 Task: Apply the image recolor light 2.
Action: Mouse moved to (153, 66)
Screenshot: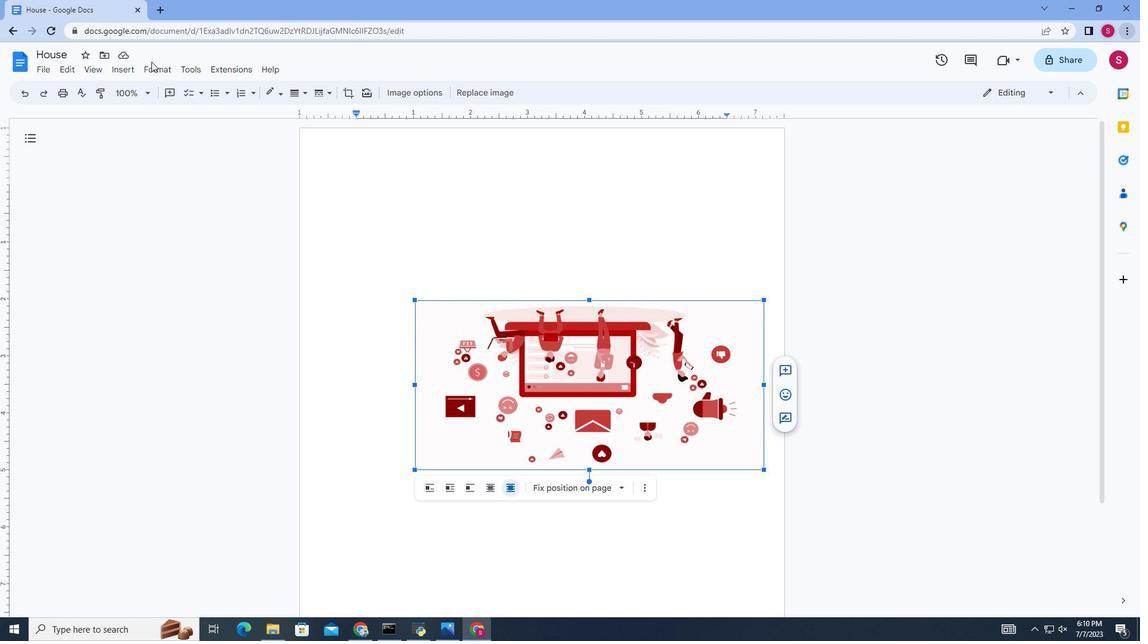 
Action: Mouse pressed left at (153, 66)
Screenshot: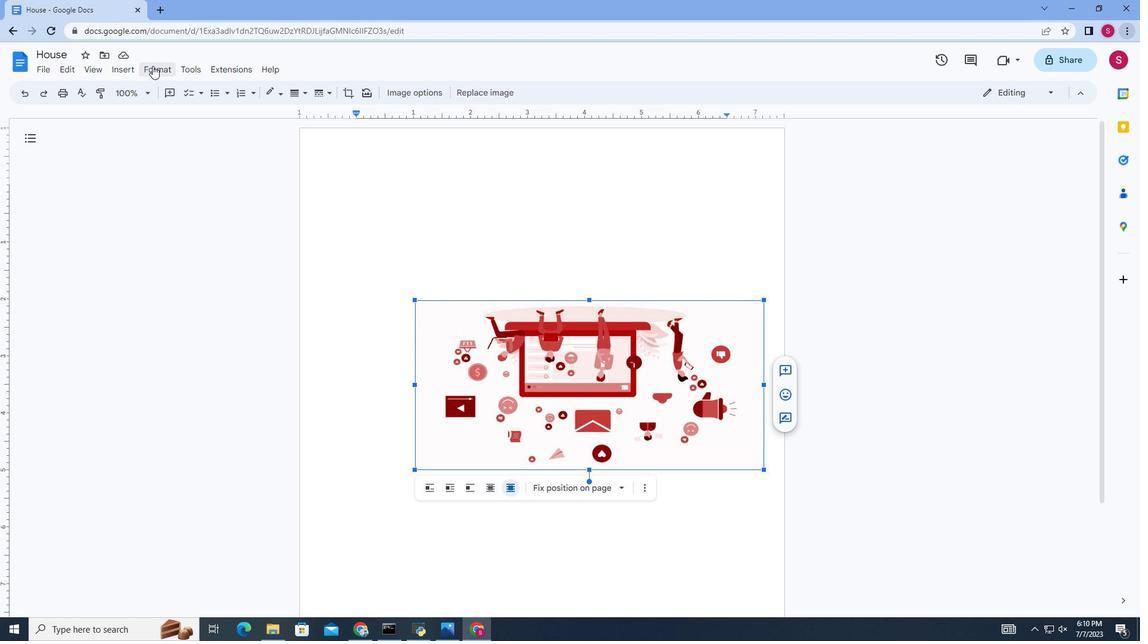 
Action: Mouse moved to (381, 357)
Screenshot: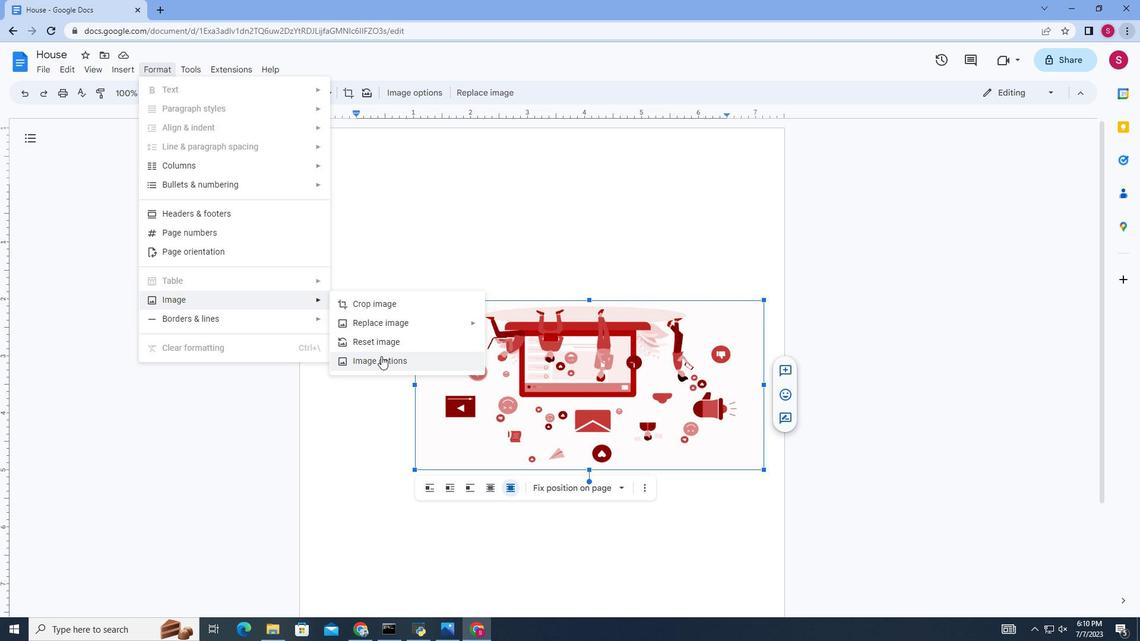 
Action: Mouse pressed left at (381, 357)
Screenshot: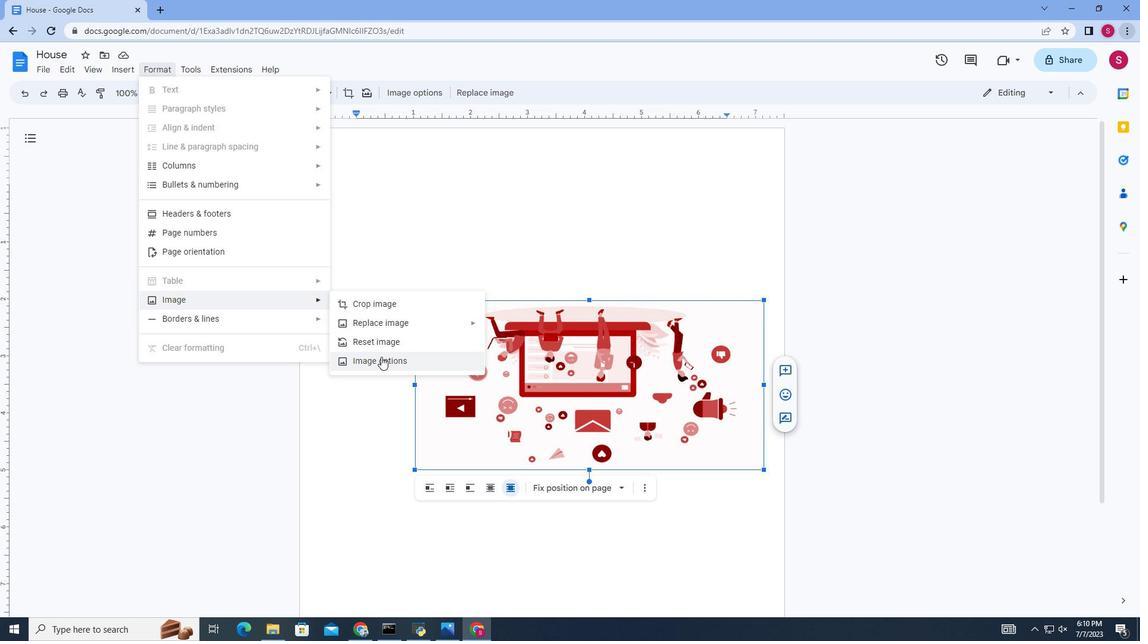
Action: Mouse moved to (979, 540)
Screenshot: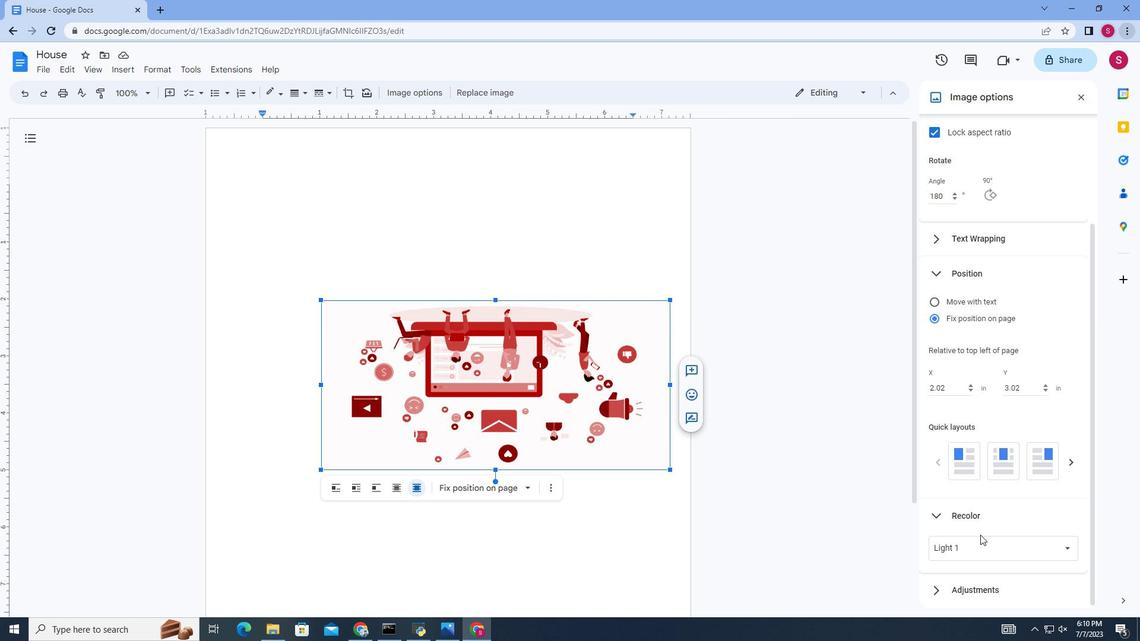
Action: Mouse pressed left at (979, 540)
Screenshot: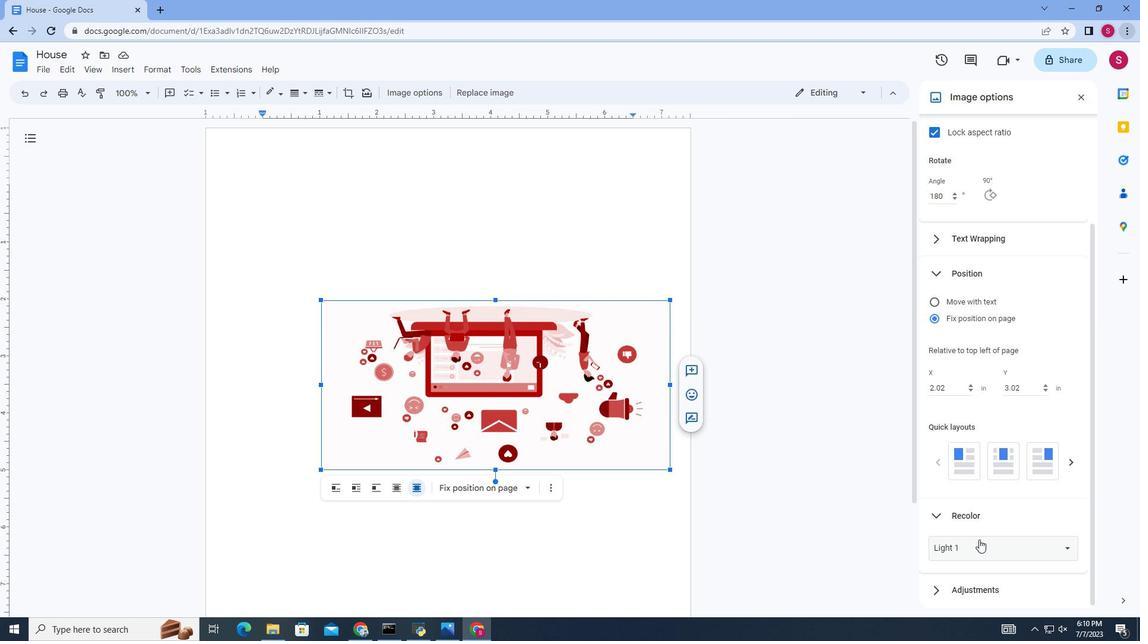 
Action: Mouse moved to (1004, 190)
Screenshot: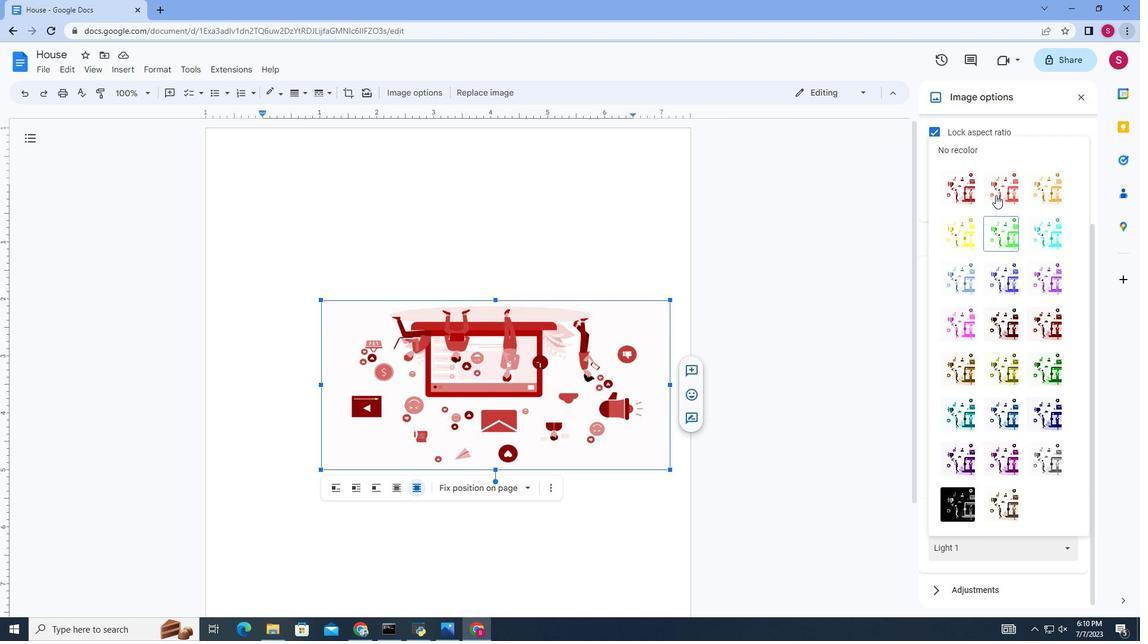 
Action: Mouse pressed left at (1004, 190)
Screenshot: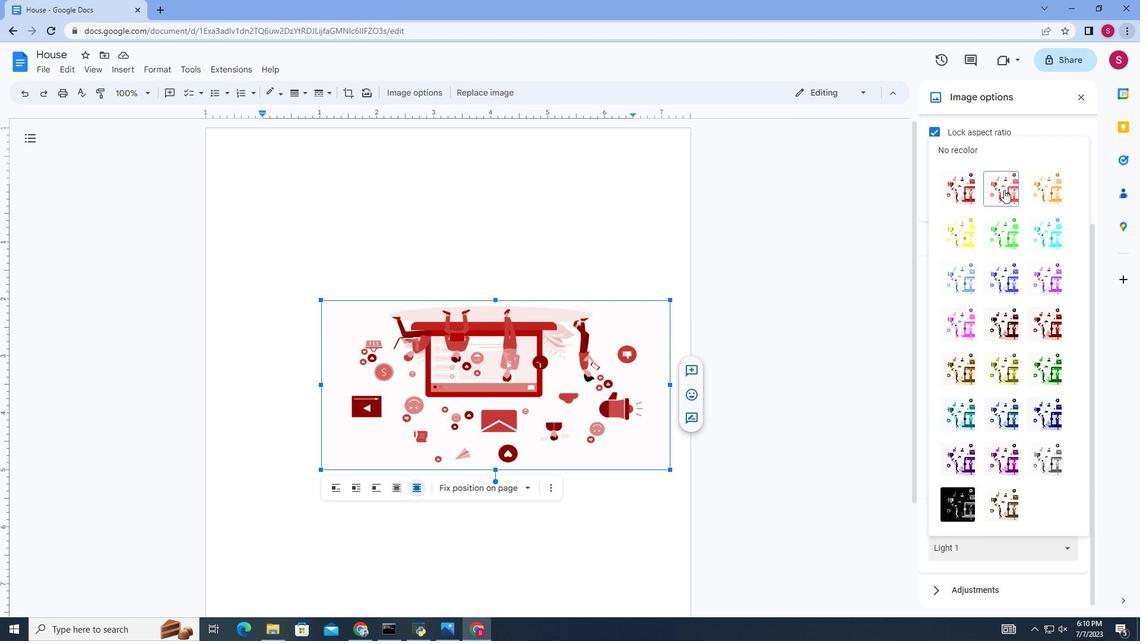 
Action: Mouse moved to (468, 255)
Screenshot: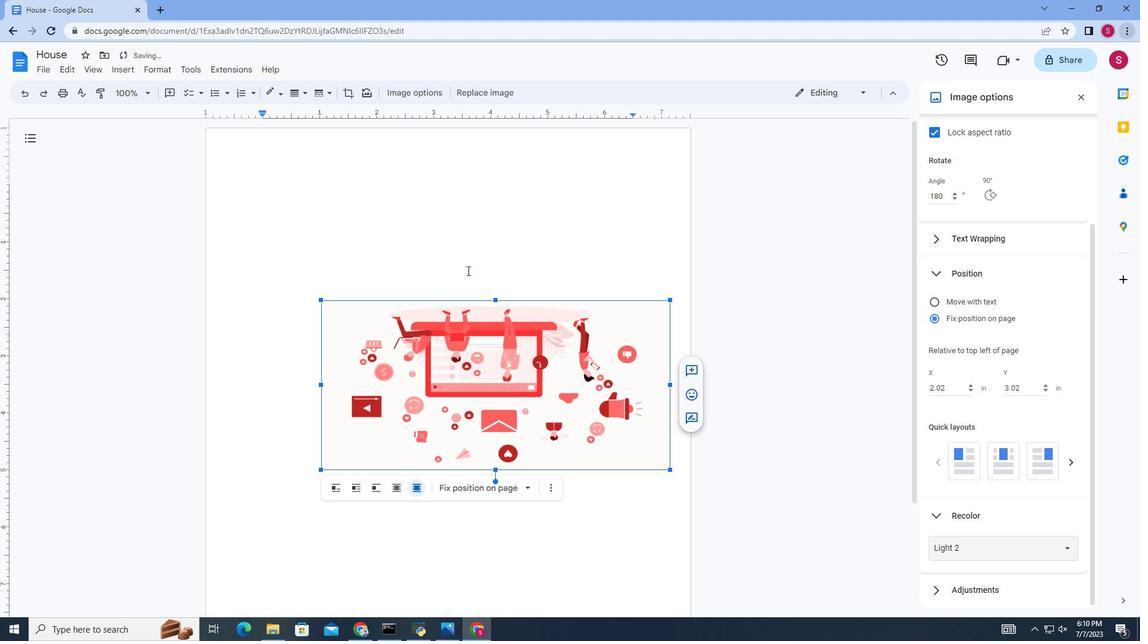 
